 Task: Update the garage spots of the saved search to 5+.
Action: Mouse moved to (318, 248)
Screenshot: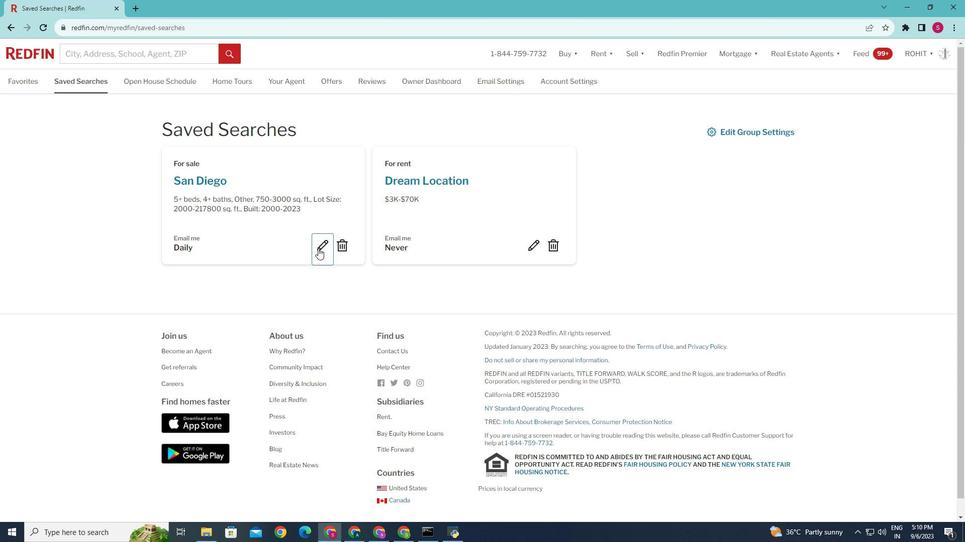 
Action: Mouse pressed left at (318, 248)
Screenshot: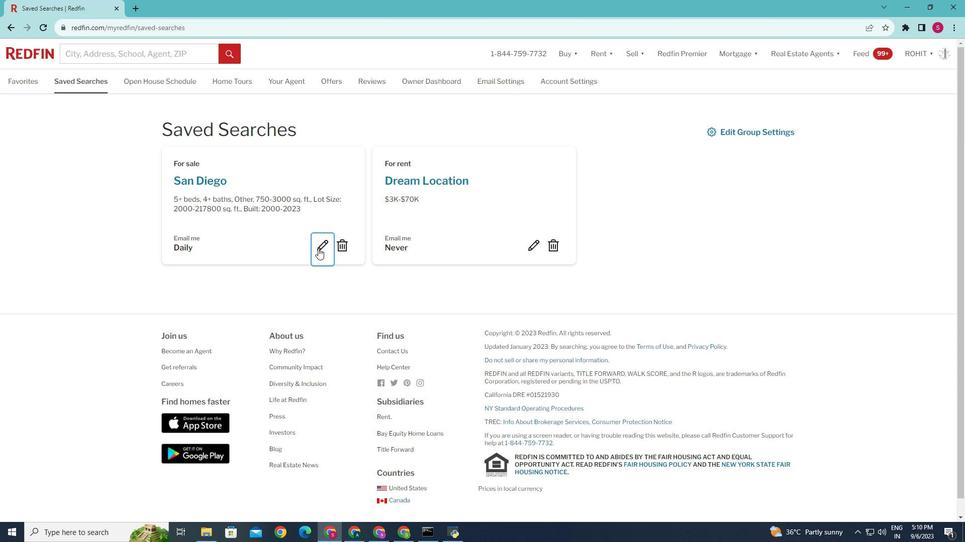 
Action: Mouse moved to (366, 277)
Screenshot: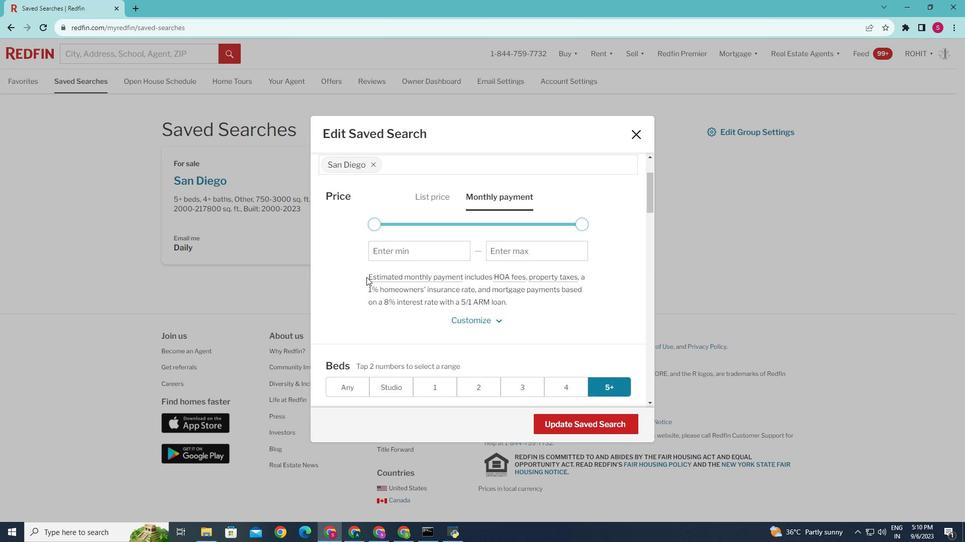 
Action: Mouse scrolled (366, 276) with delta (0, 0)
Screenshot: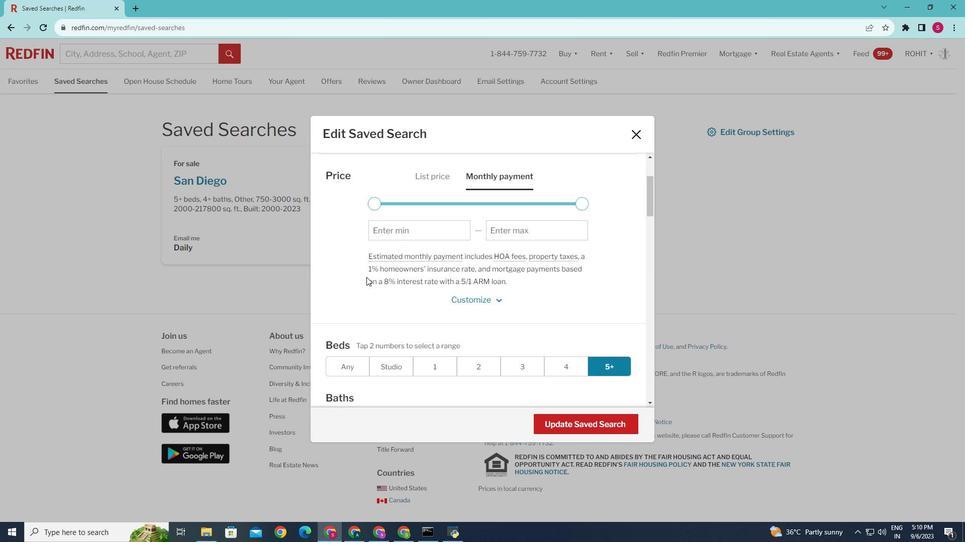 
Action: Mouse scrolled (366, 276) with delta (0, 0)
Screenshot: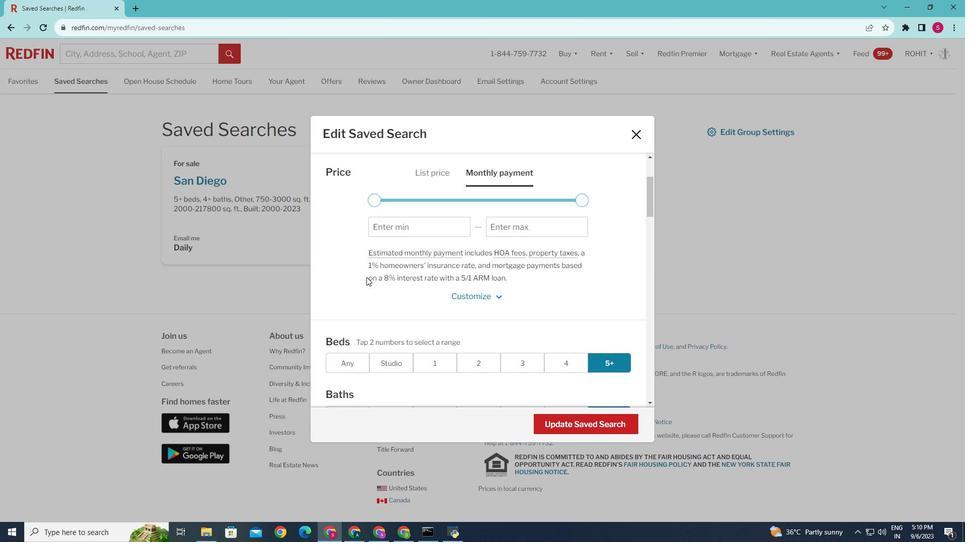 
Action: Mouse moved to (366, 276)
Screenshot: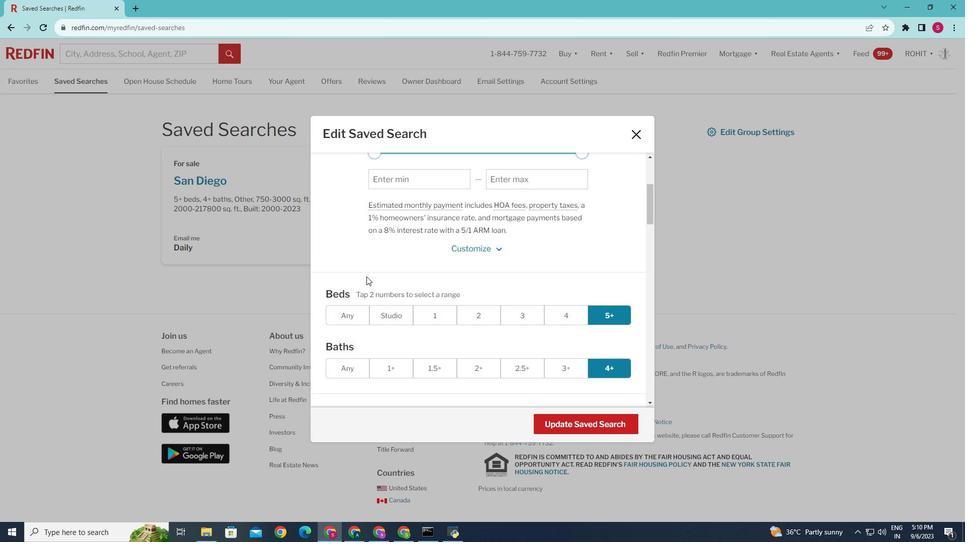 
Action: Mouse scrolled (366, 276) with delta (0, 0)
Screenshot: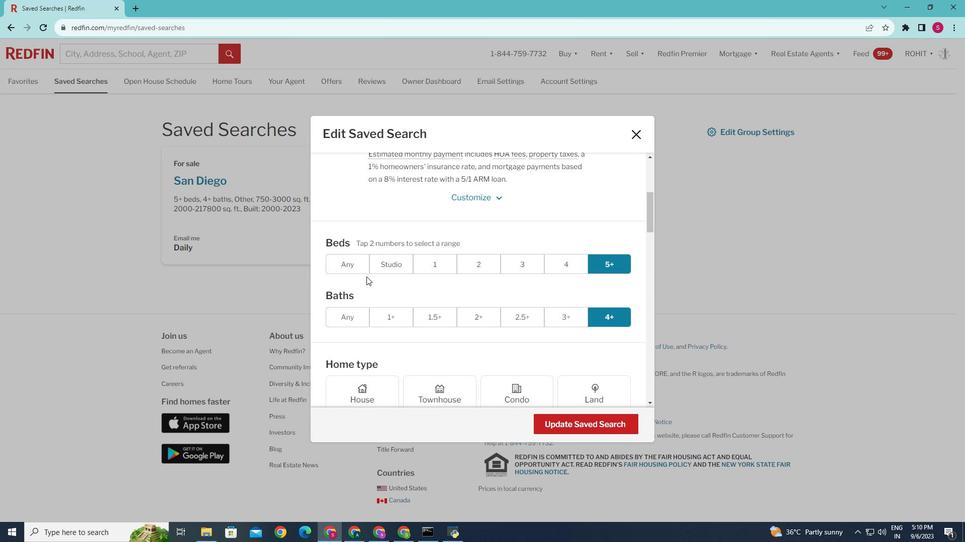 
Action: Mouse scrolled (366, 276) with delta (0, 0)
Screenshot: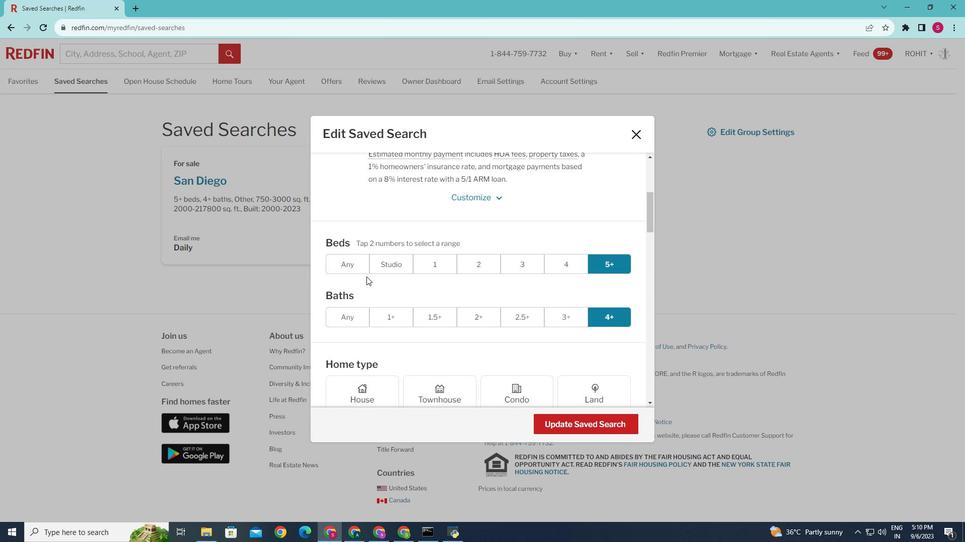 
Action: Mouse scrolled (366, 276) with delta (0, 0)
Screenshot: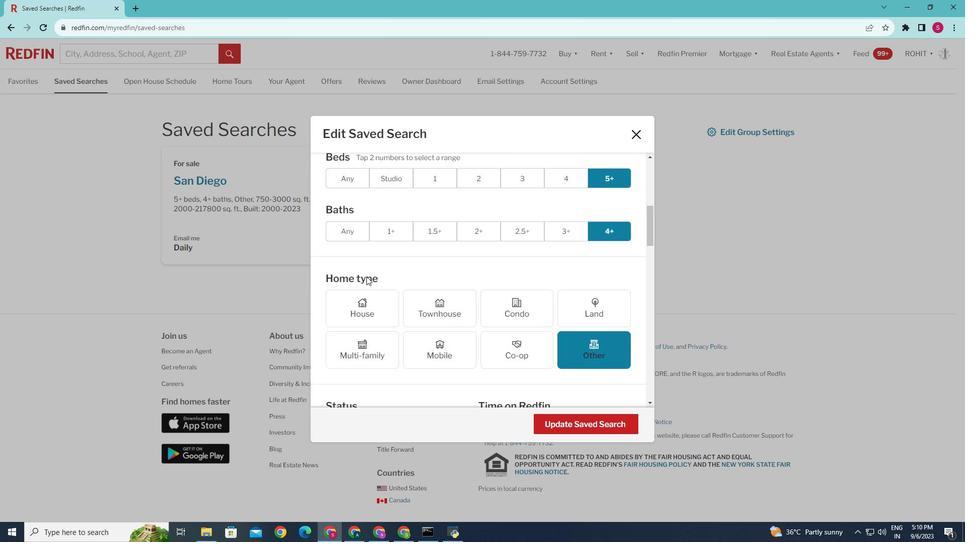 
Action: Mouse scrolled (366, 276) with delta (0, 0)
Screenshot: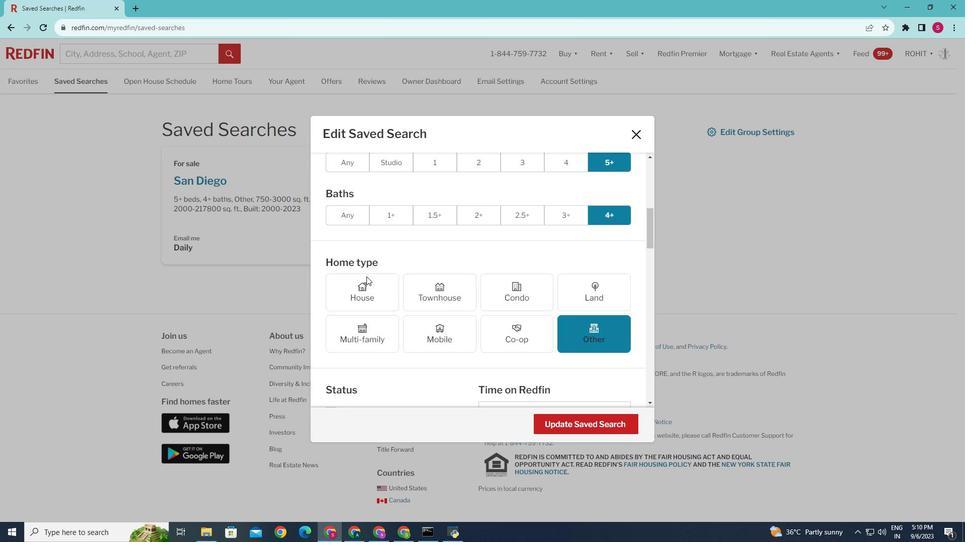 
Action: Mouse scrolled (366, 276) with delta (0, 0)
Screenshot: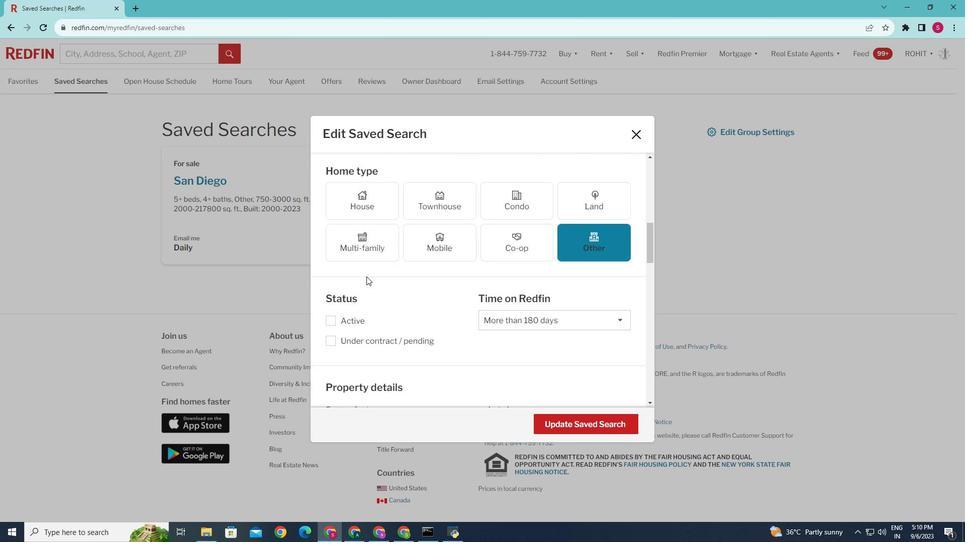 
Action: Mouse scrolled (366, 276) with delta (0, 0)
Screenshot: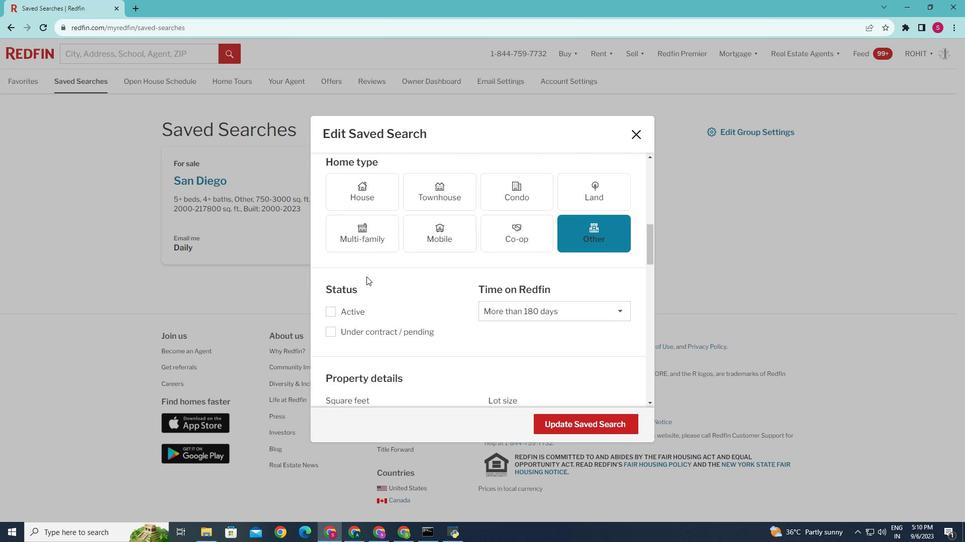 
Action: Mouse scrolled (366, 276) with delta (0, 0)
Screenshot: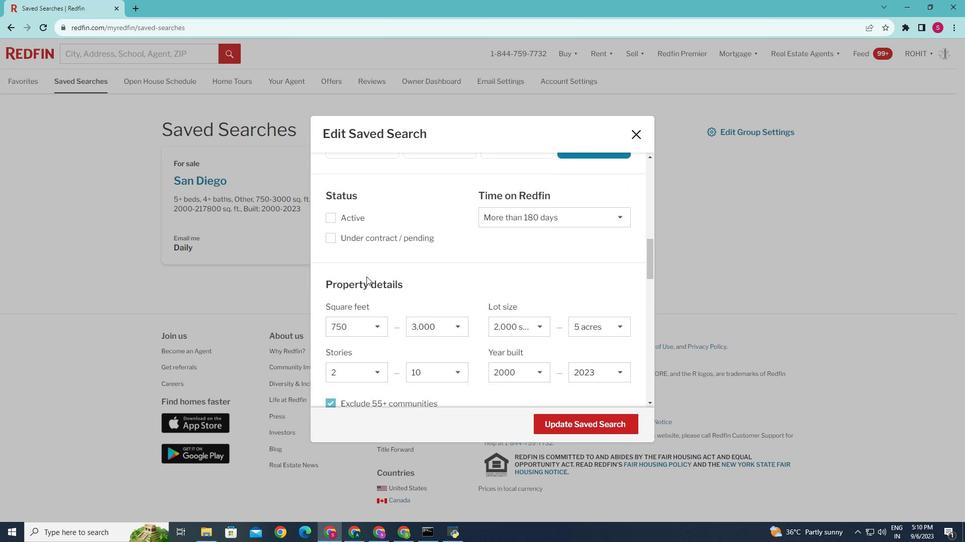 
Action: Mouse scrolled (366, 276) with delta (0, 0)
Screenshot: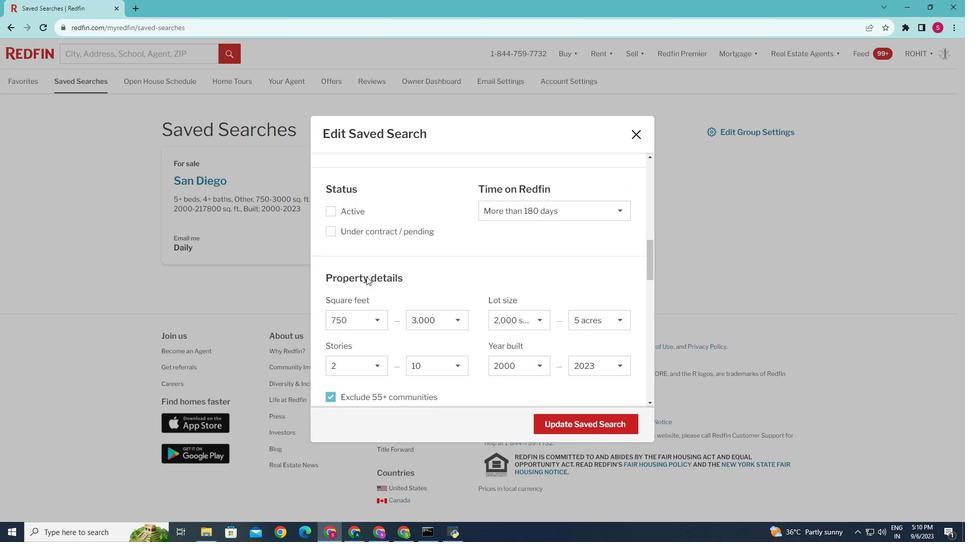 
Action: Mouse scrolled (366, 276) with delta (0, 0)
Screenshot: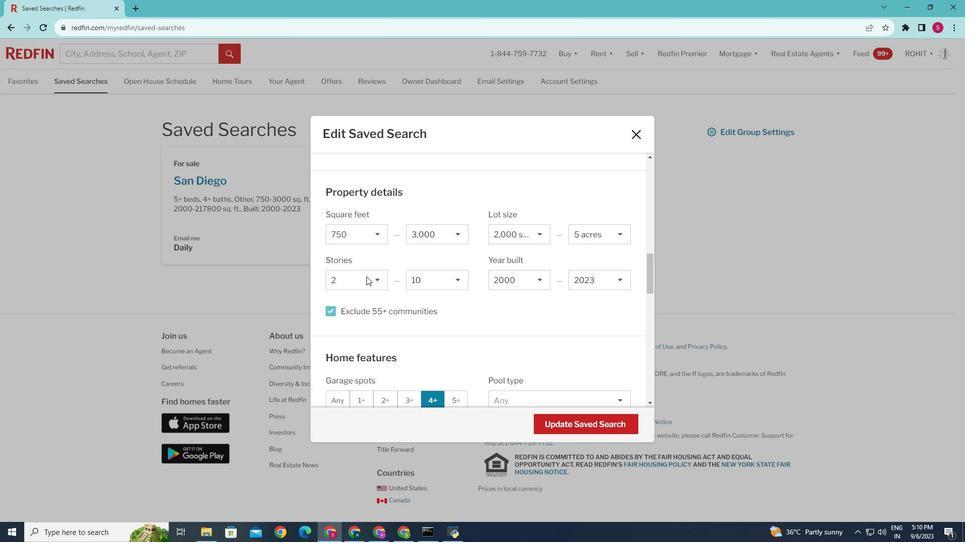 
Action: Mouse scrolled (366, 276) with delta (0, 0)
Screenshot: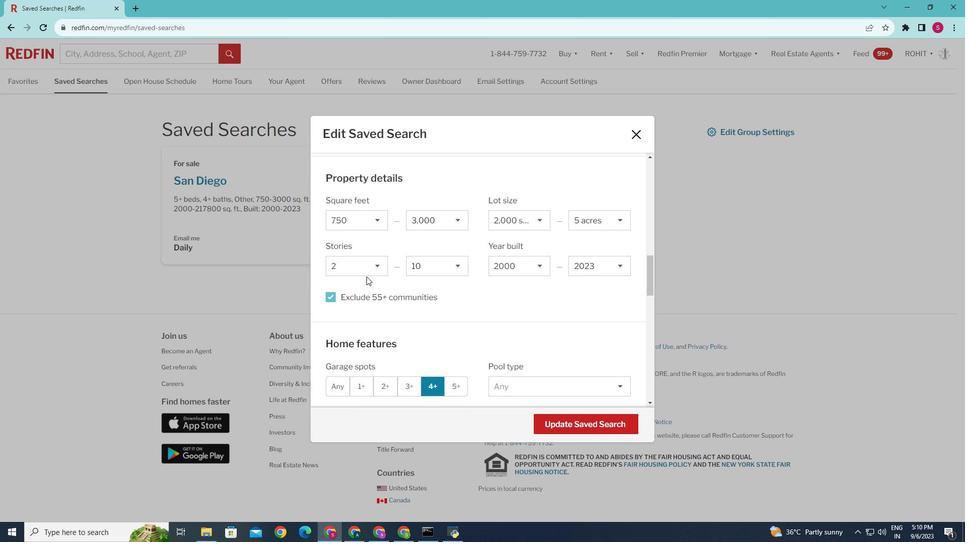 
Action: Mouse moved to (366, 276)
Screenshot: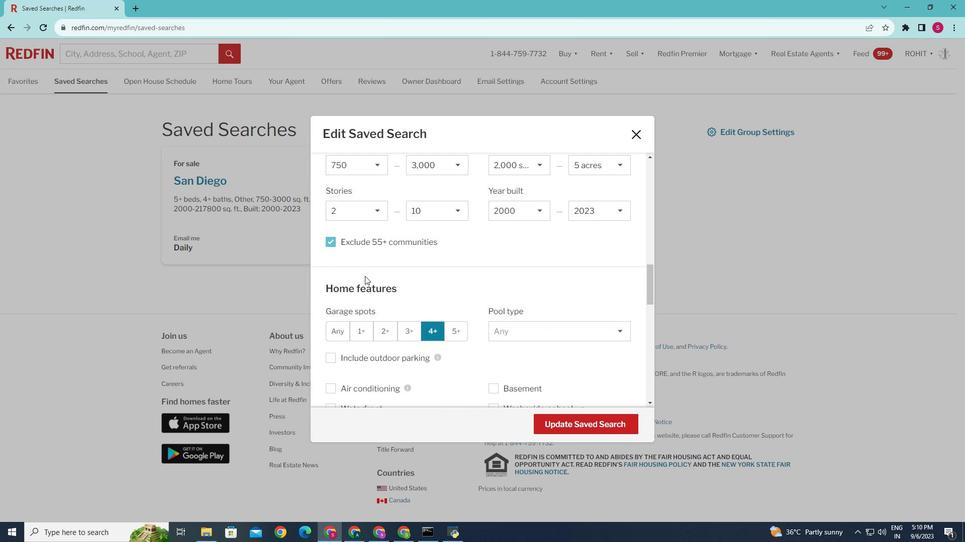 
Action: Mouse scrolled (366, 276) with delta (0, 0)
Screenshot: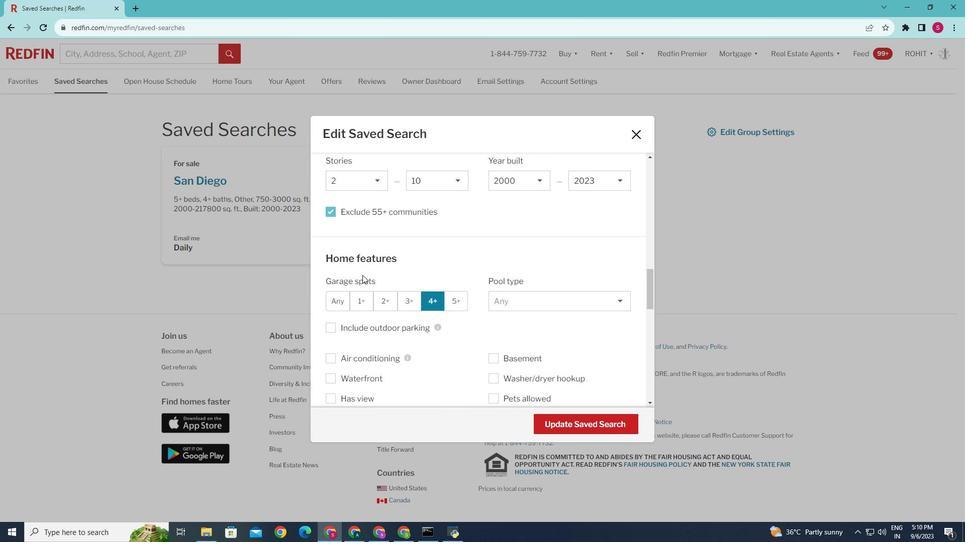 
Action: Mouse scrolled (366, 276) with delta (0, 0)
Screenshot: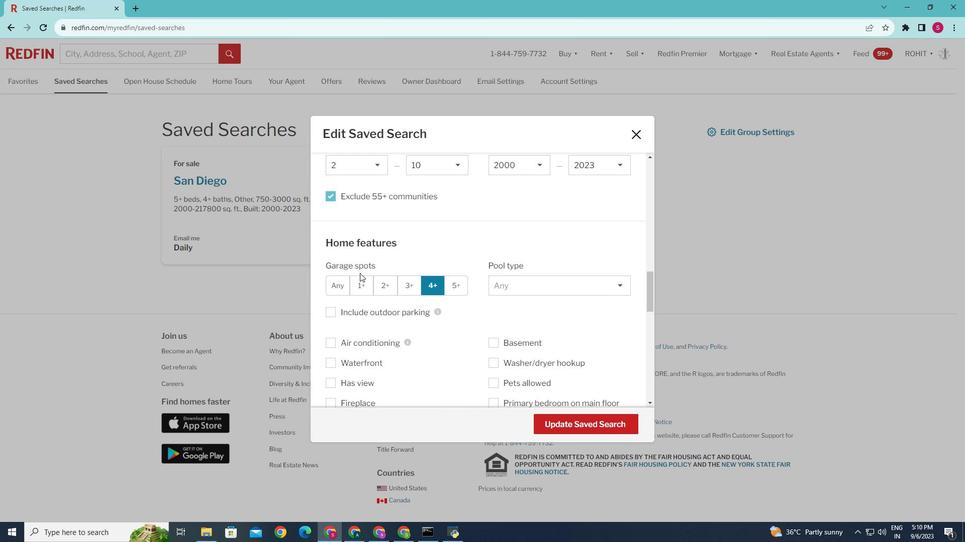 
Action: Mouse moved to (455, 284)
Screenshot: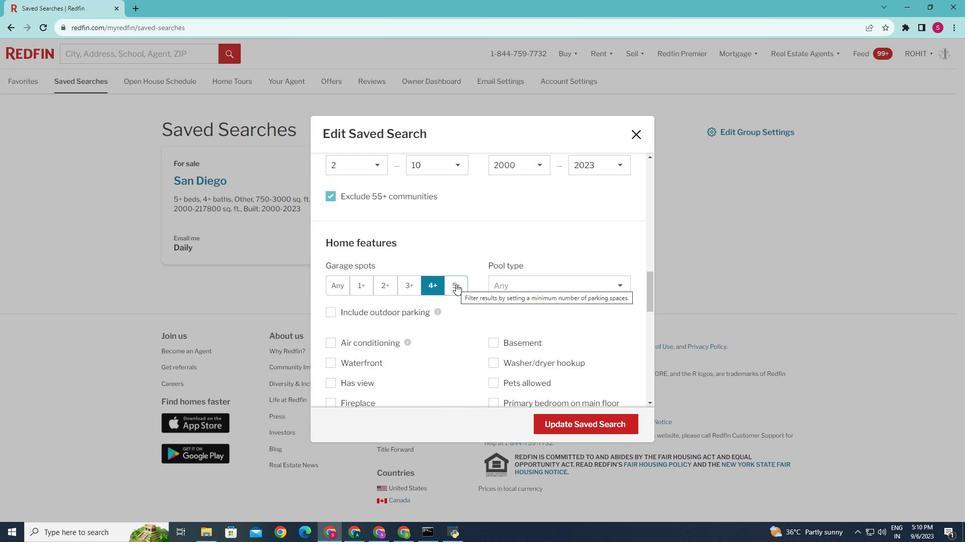 
Action: Mouse pressed left at (455, 284)
Screenshot: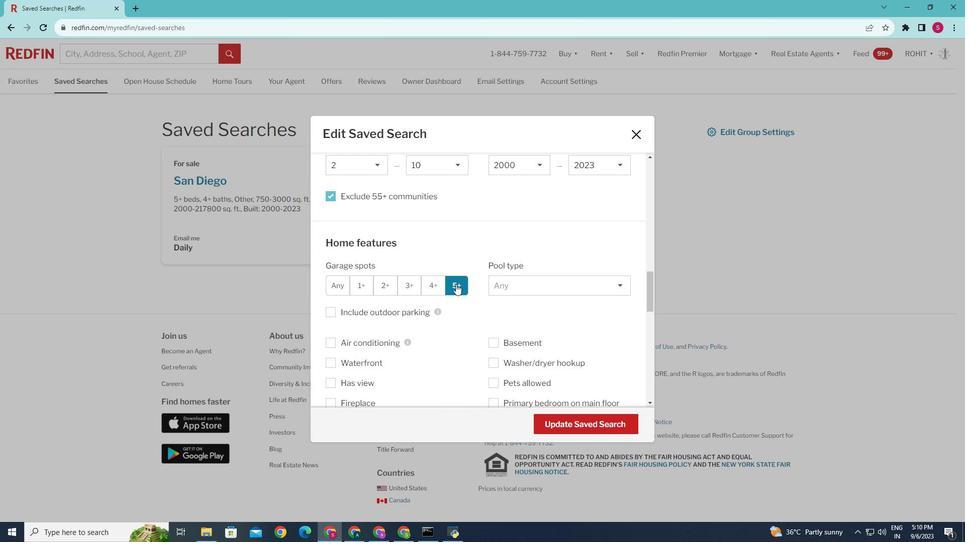 
Action: Mouse moved to (557, 421)
Screenshot: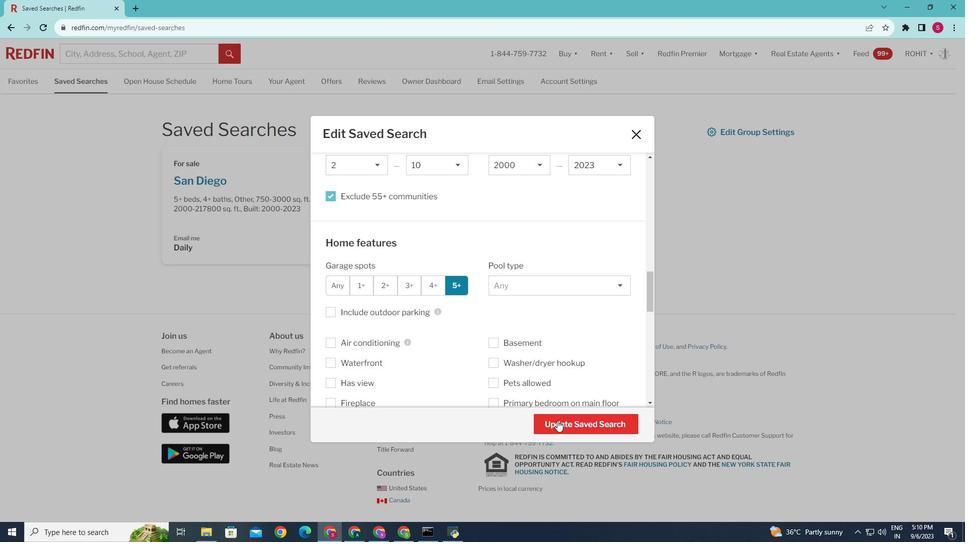 
Action: Mouse pressed left at (557, 421)
Screenshot: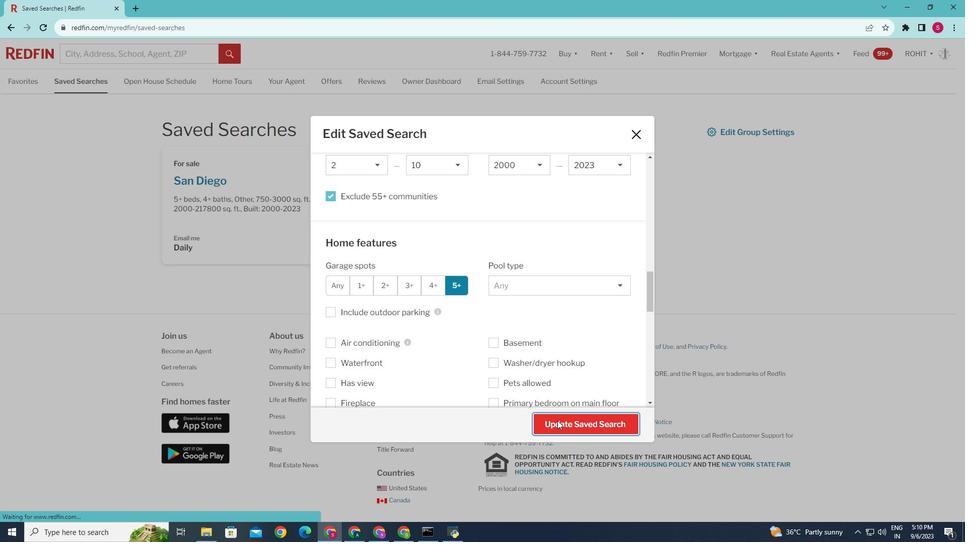 
Action: Mouse moved to (540, 408)
Screenshot: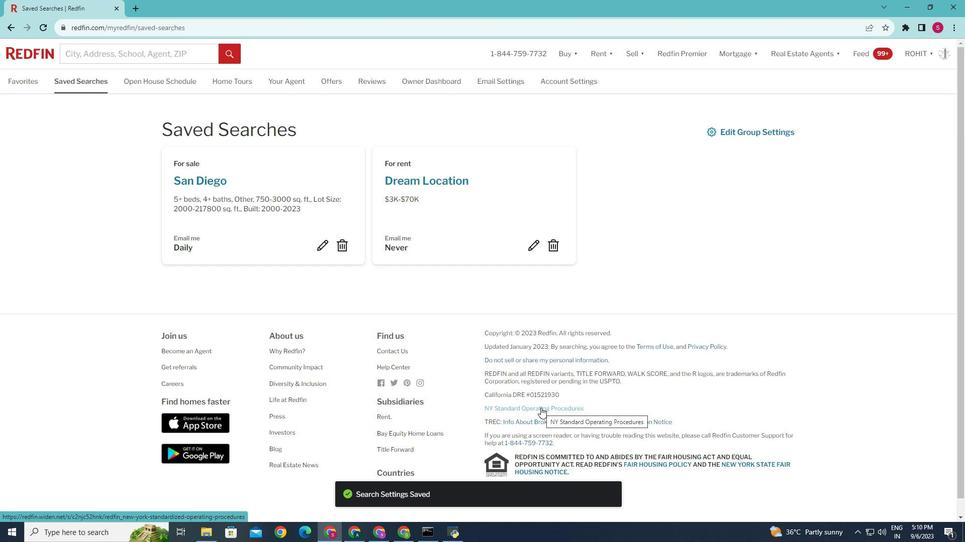 
